 Task: Add the task  Create a new online platform for online meditation and mindfulness sessions to the section Lightning Leaders in the project BrightWorks and add a Due Date to the respective task as 2024/05/18
Action: Mouse moved to (471, 303)
Screenshot: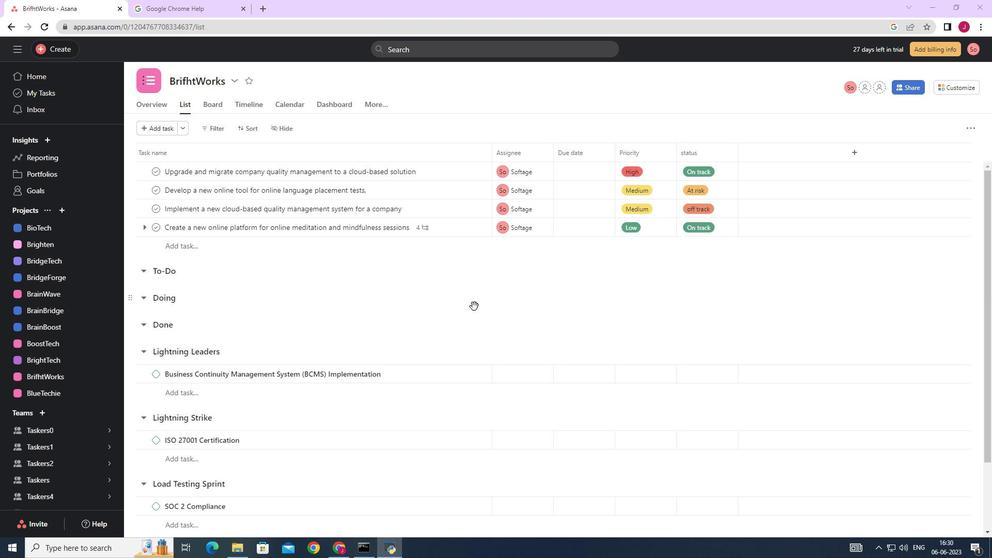 
Action: Mouse scrolled (471, 304) with delta (0, 0)
Screenshot: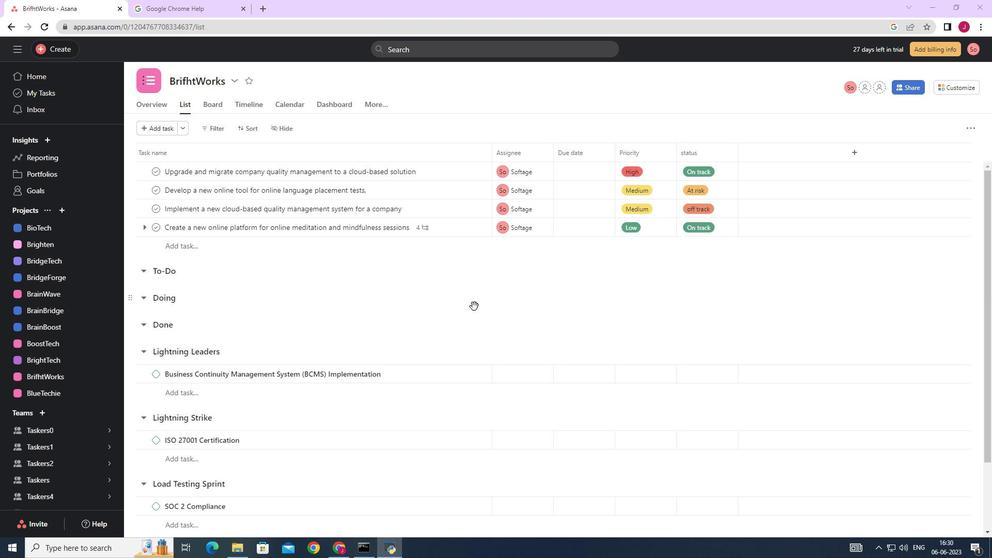 
Action: Mouse scrolled (471, 304) with delta (0, 0)
Screenshot: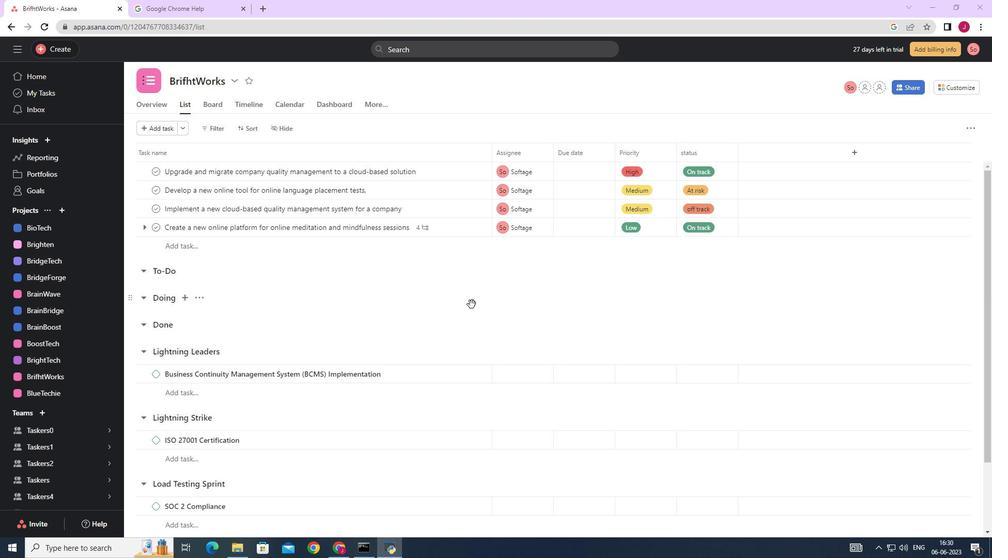 
Action: Mouse moved to (309, 334)
Screenshot: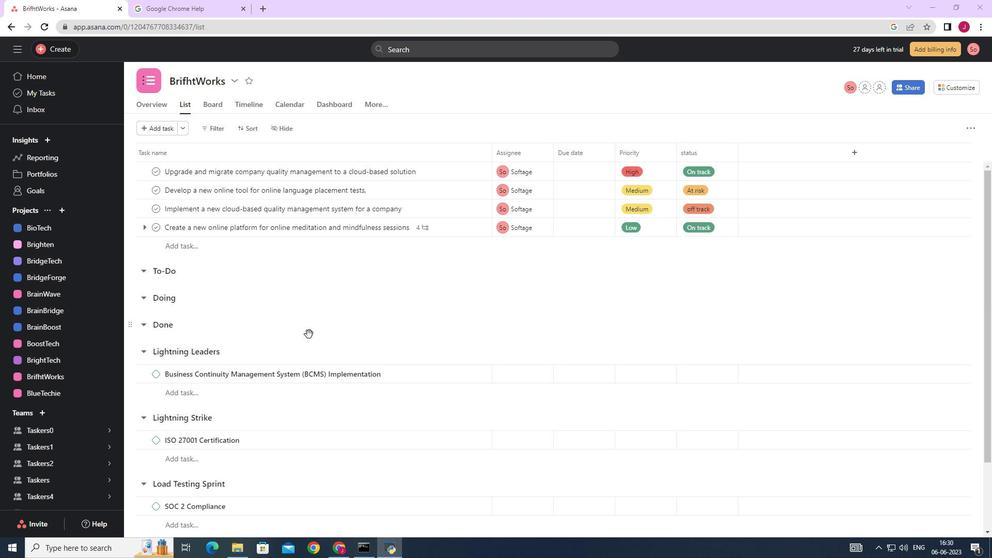 
Action: Mouse scrolled (309, 334) with delta (0, 0)
Screenshot: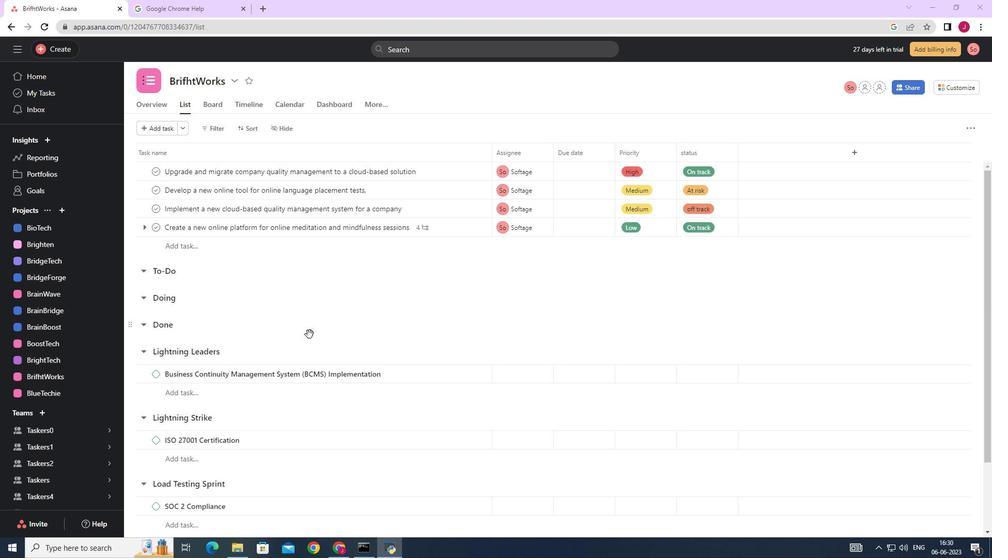 
Action: Mouse scrolled (309, 334) with delta (0, 0)
Screenshot: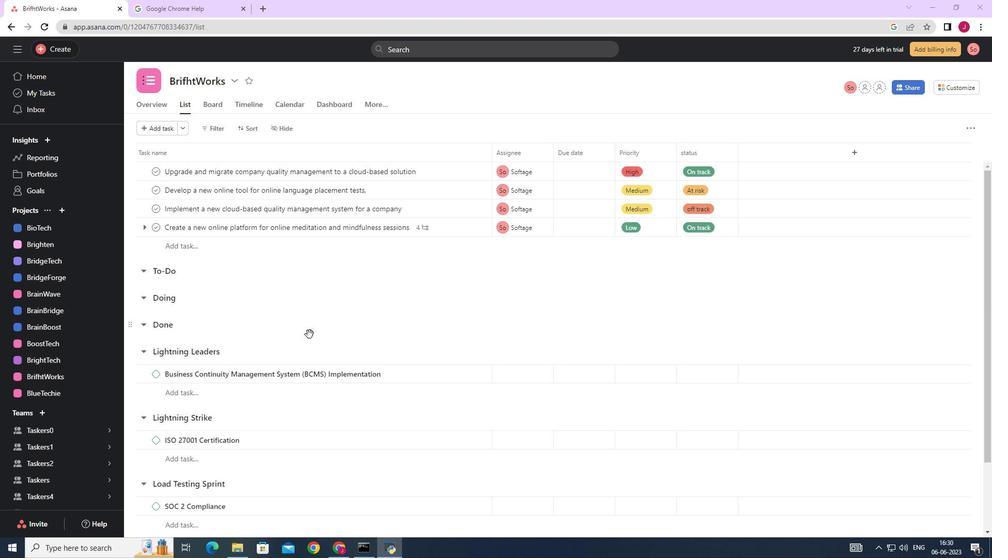 
Action: Mouse scrolled (309, 333) with delta (0, 0)
Screenshot: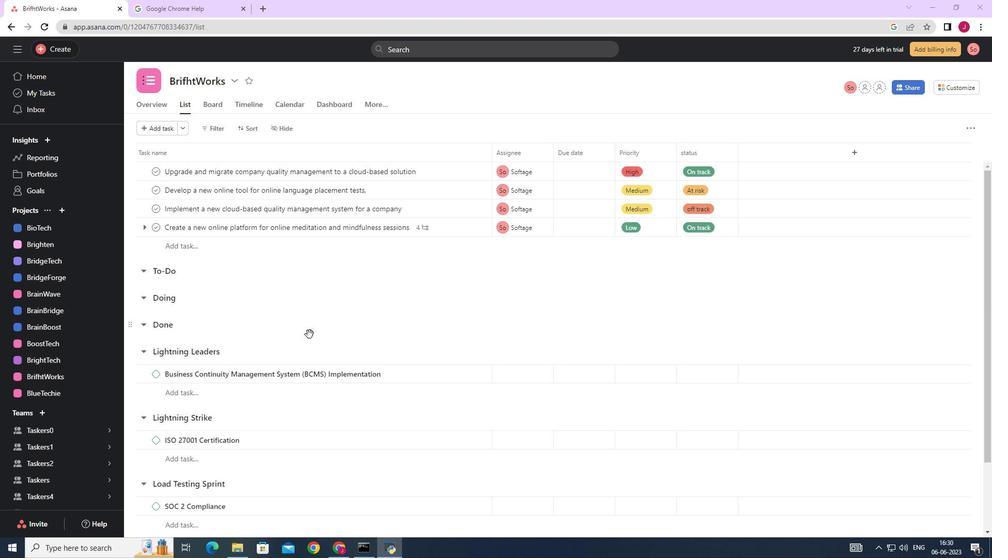 
Action: Mouse scrolled (309, 333) with delta (0, 0)
Screenshot: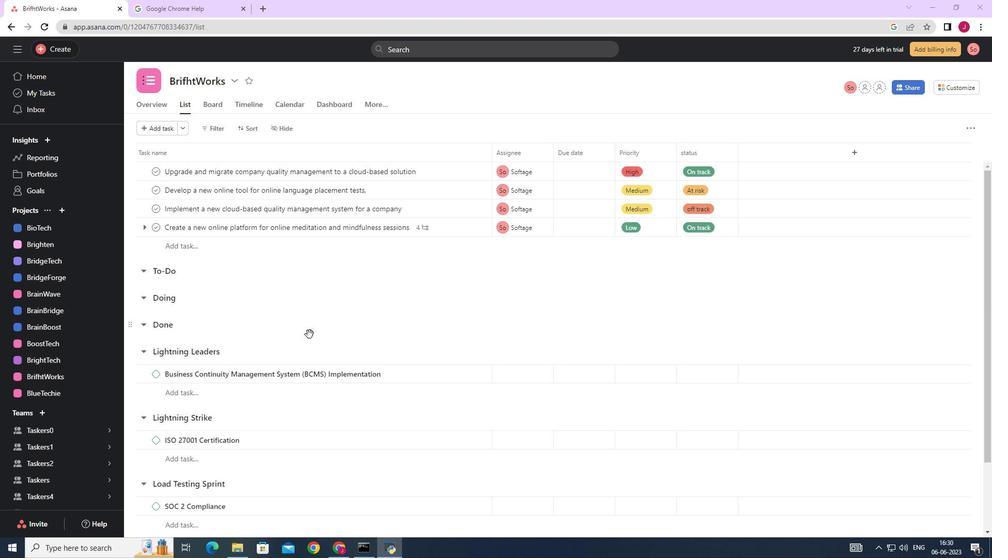 
Action: Mouse scrolled (309, 333) with delta (0, 0)
Screenshot: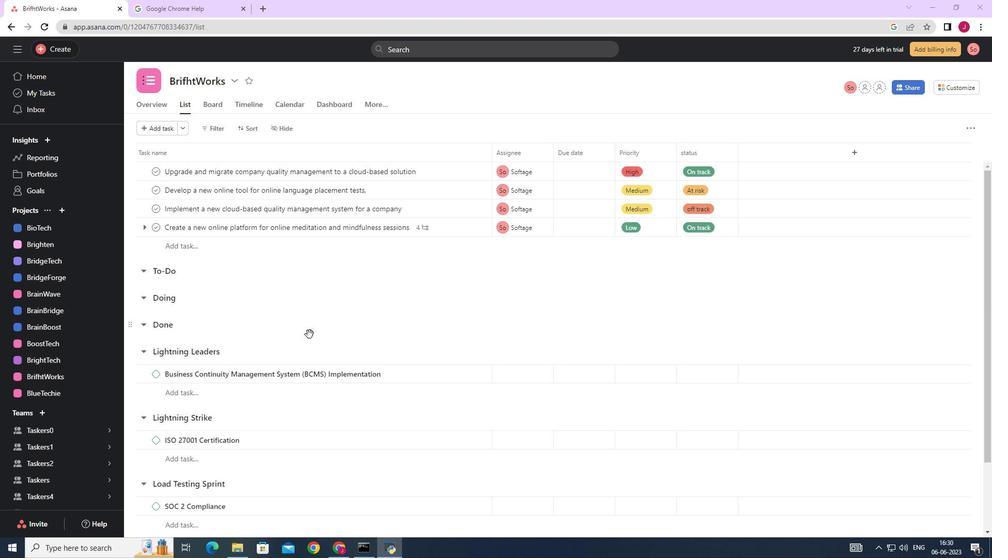 
Action: Mouse moved to (309, 334)
Screenshot: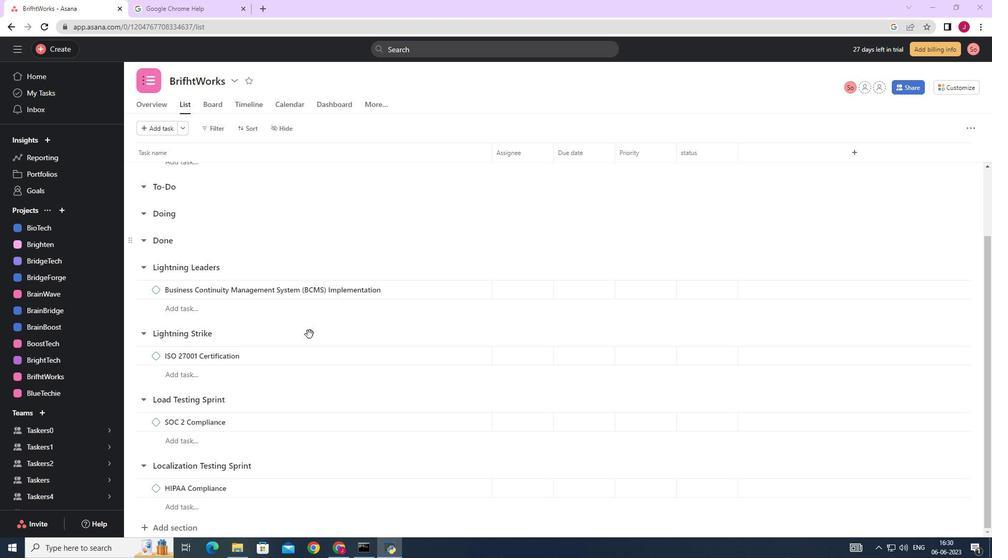 
Action: Mouse scrolled (309, 334) with delta (0, 0)
Screenshot: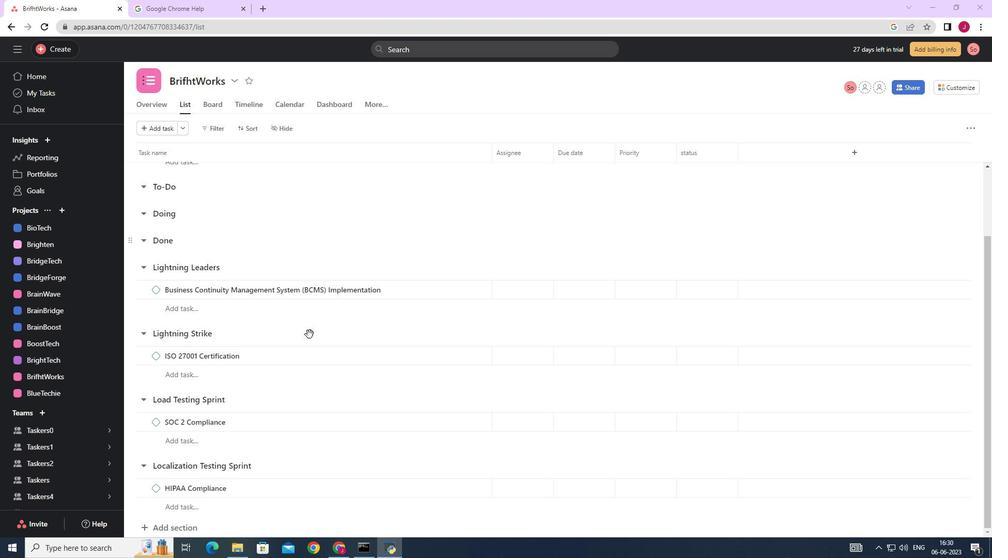 
Action: Mouse scrolled (309, 334) with delta (0, 0)
Screenshot: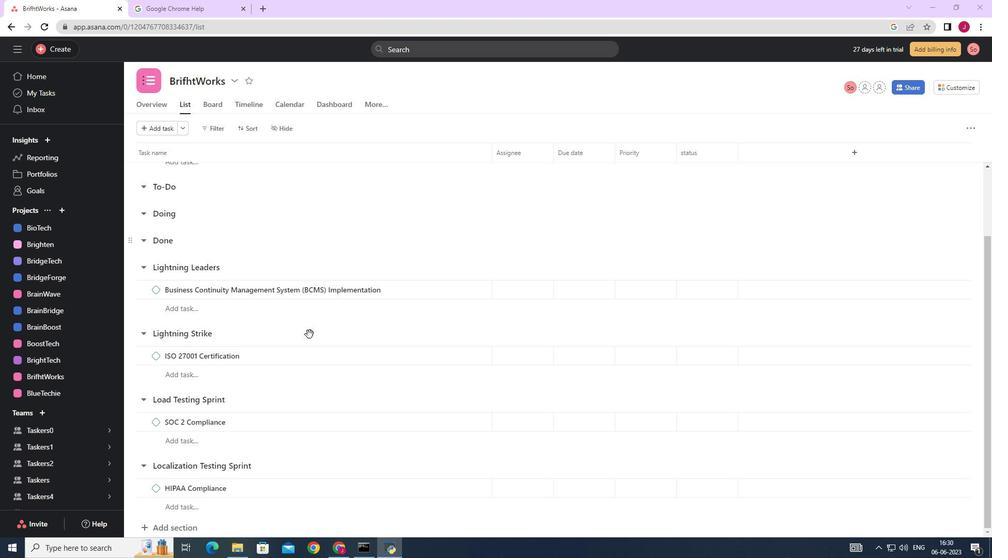 
Action: Mouse scrolled (309, 334) with delta (0, 0)
Screenshot: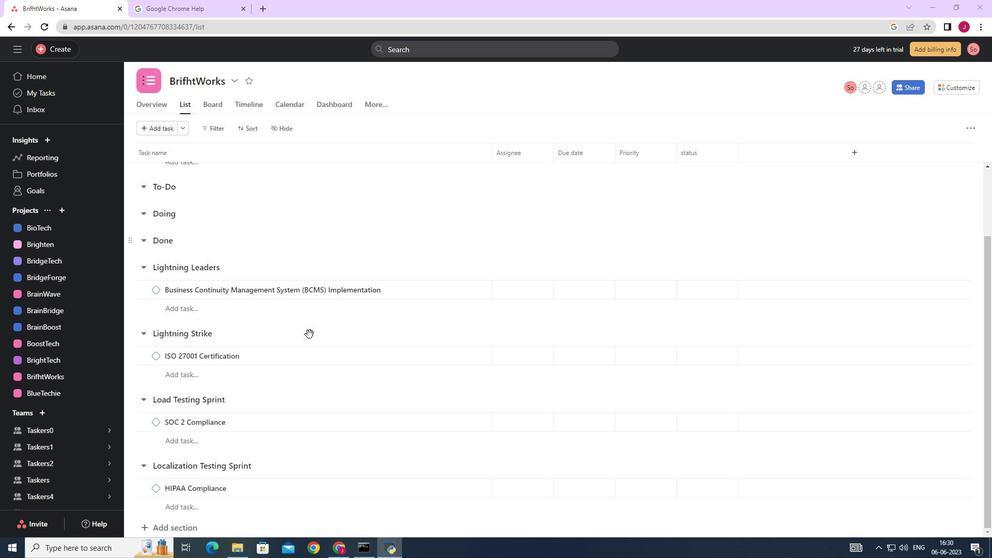
Action: Mouse scrolled (309, 334) with delta (0, 0)
Screenshot: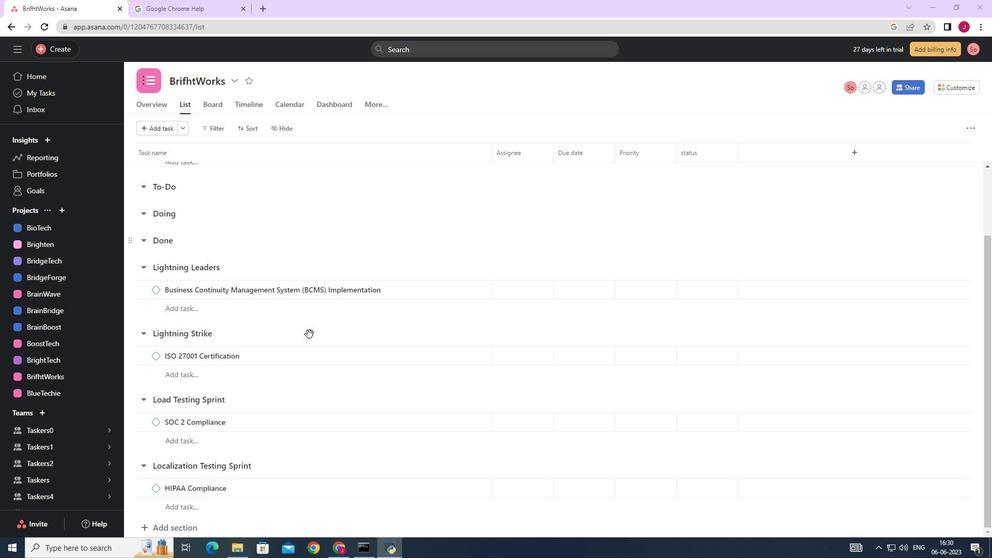 
Action: Mouse moved to (460, 225)
Screenshot: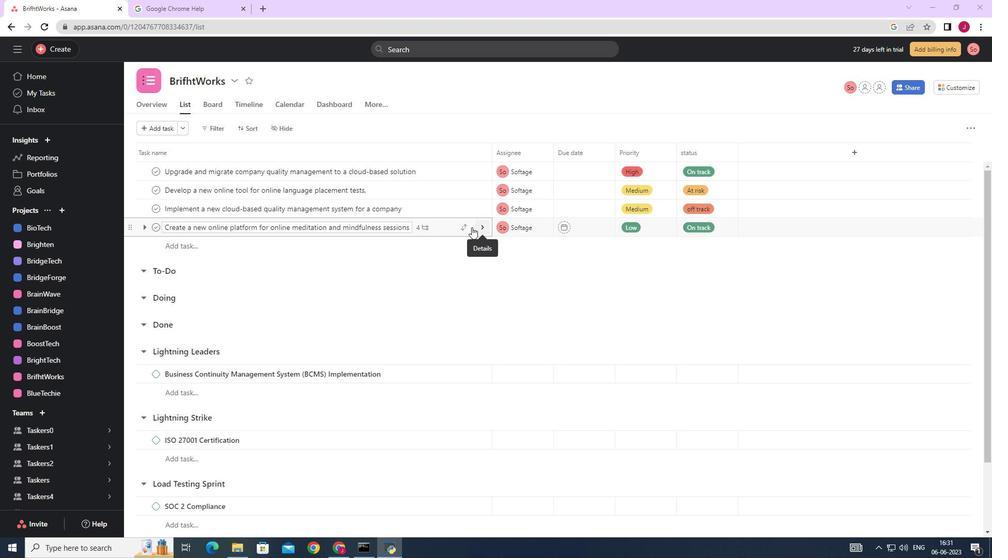 
Action: Mouse pressed left at (460, 225)
Screenshot: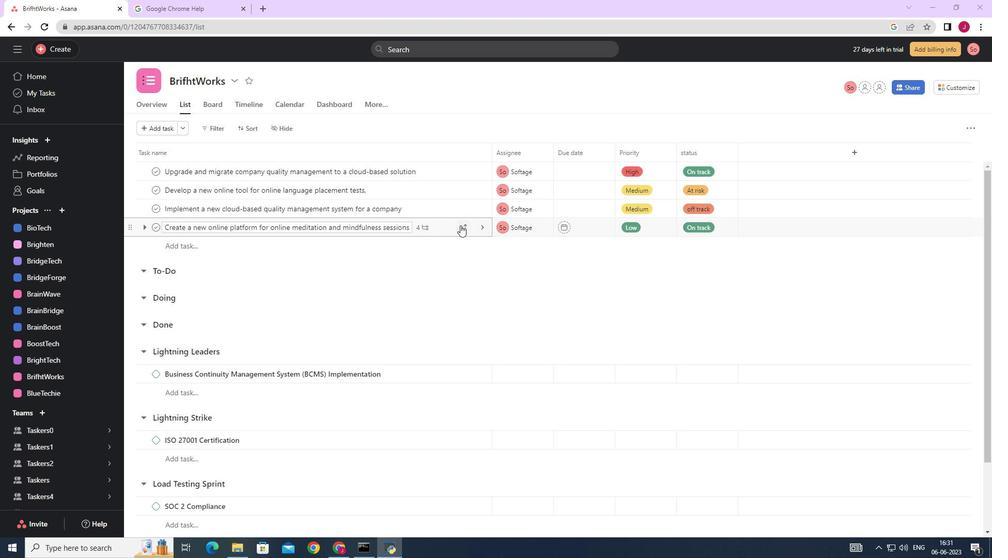 
Action: Mouse moved to (412, 340)
Screenshot: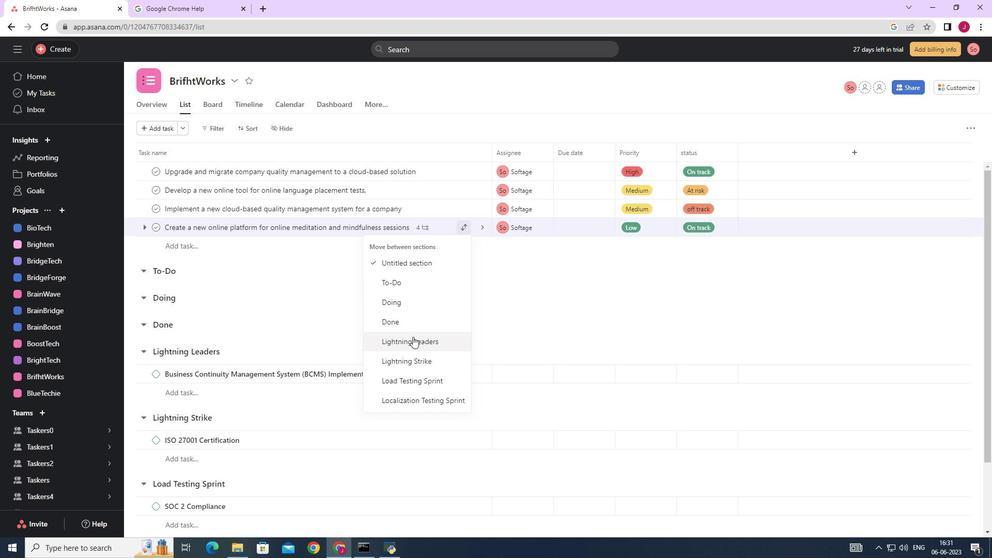 
Action: Mouse pressed left at (412, 340)
Screenshot: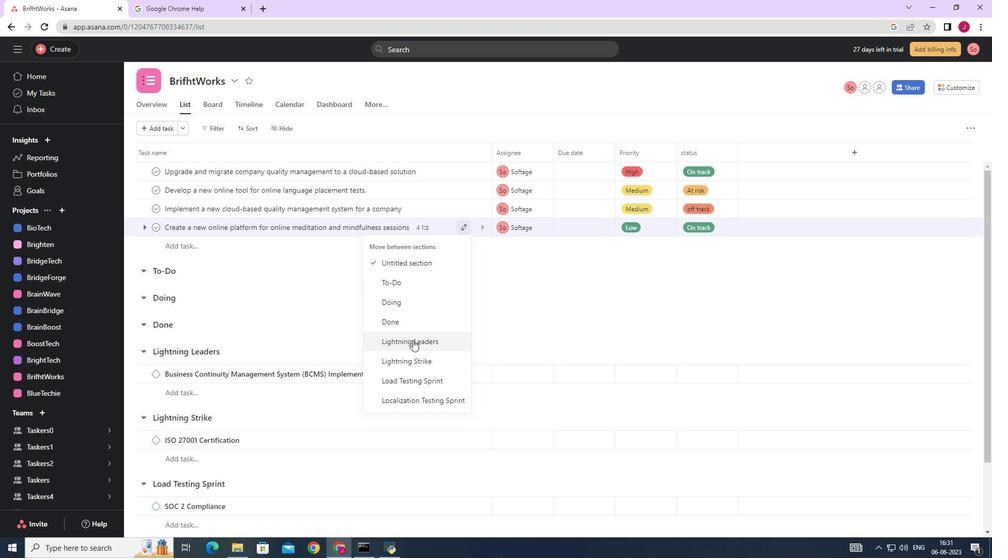 
Action: Mouse moved to (596, 355)
Screenshot: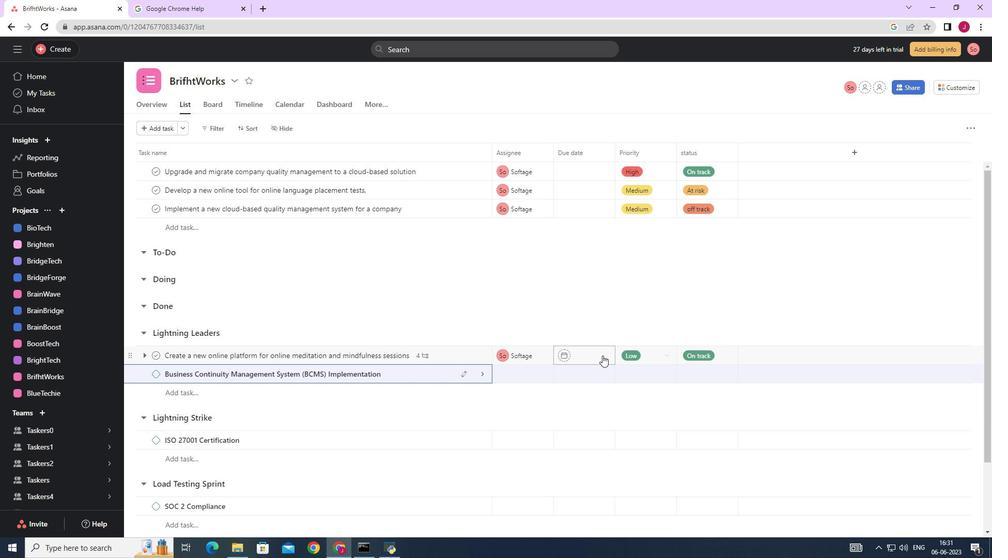 
Action: Mouse pressed left at (596, 355)
Screenshot: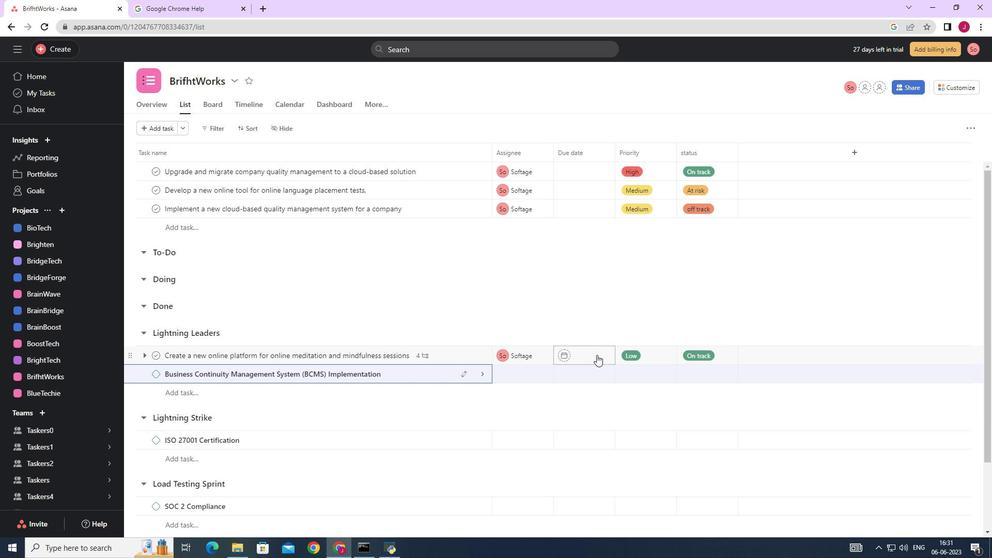 
Action: Mouse moved to (691, 189)
Screenshot: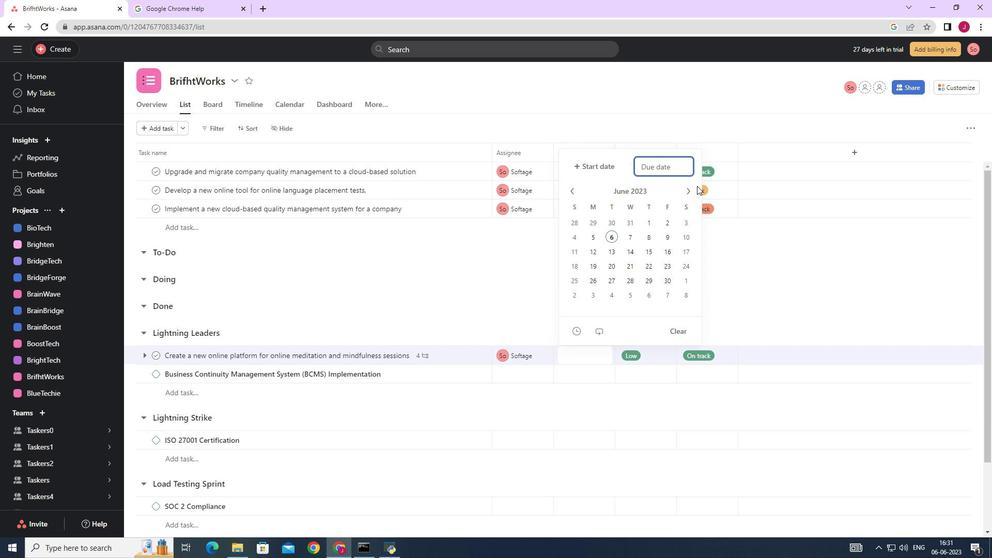 
Action: Mouse pressed left at (691, 189)
Screenshot: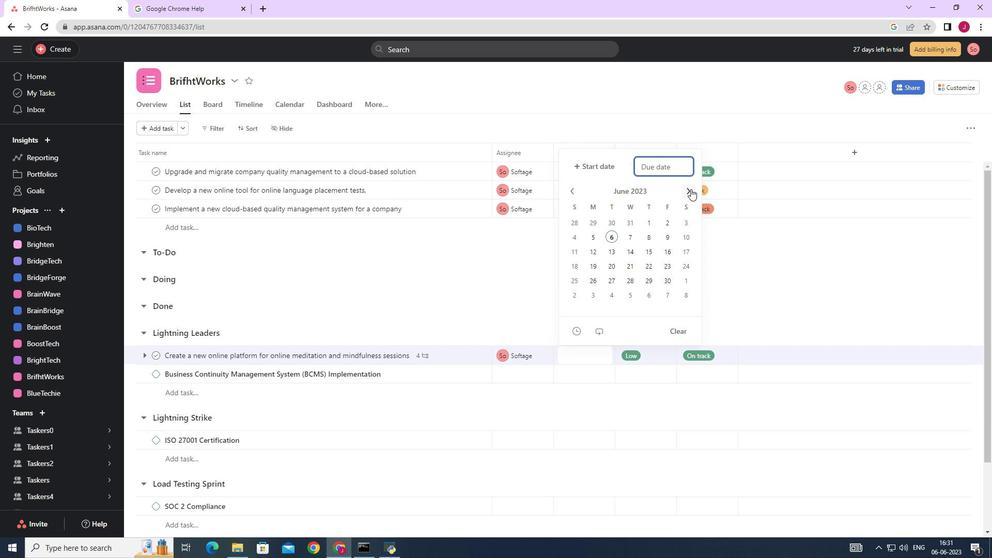 
Action: Mouse pressed left at (691, 189)
Screenshot: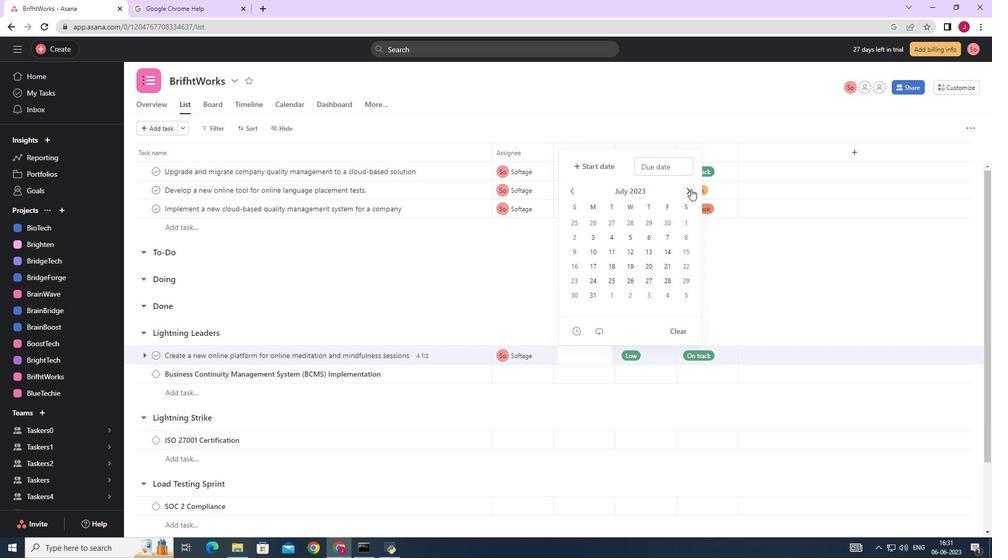 
Action: Mouse pressed left at (691, 189)
Screenshot: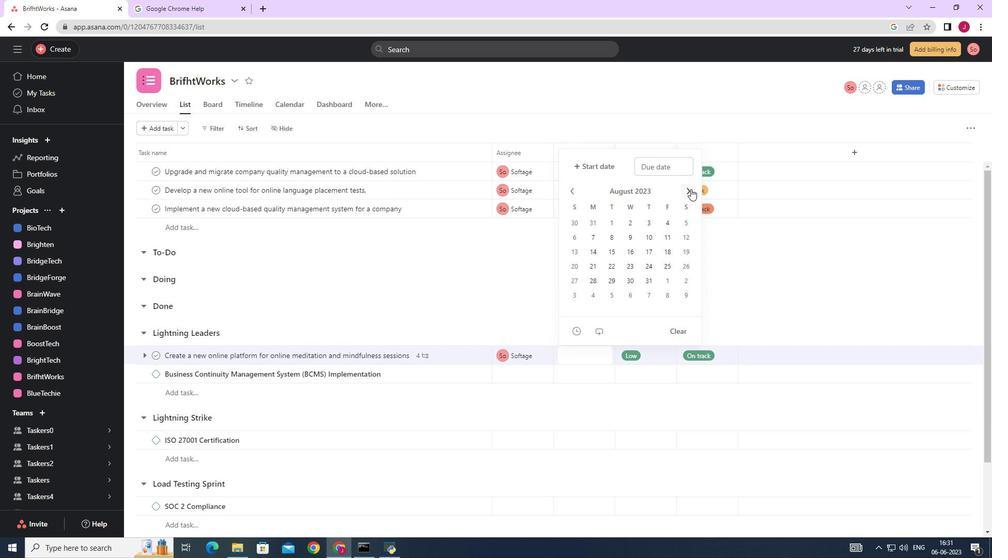 
Action: Mouse pressed left at (691, 189)
Screenshot: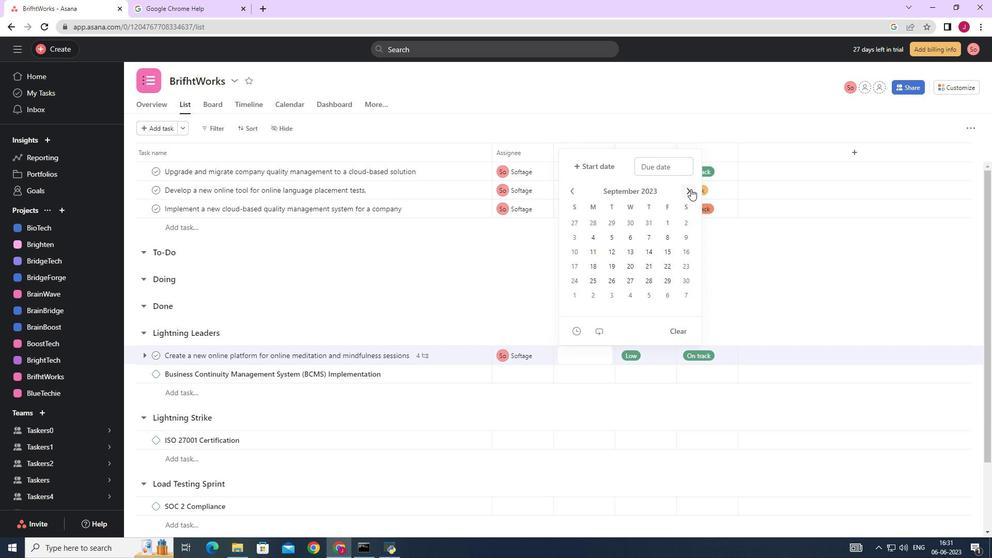 
Action: Mouse pressed left at (691, 189)
Screenshot: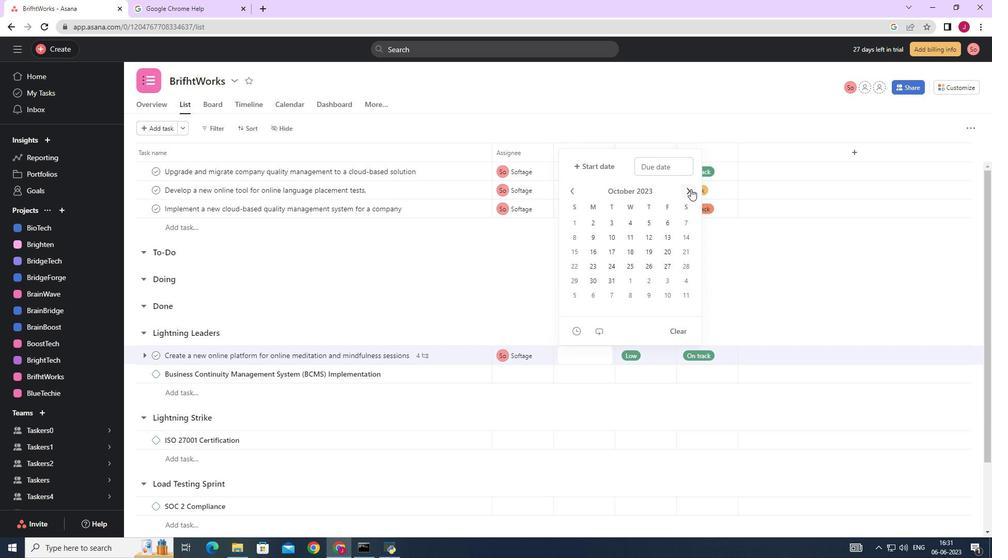 
Action: Mouse pressed left at (691, 189)
Screenshot: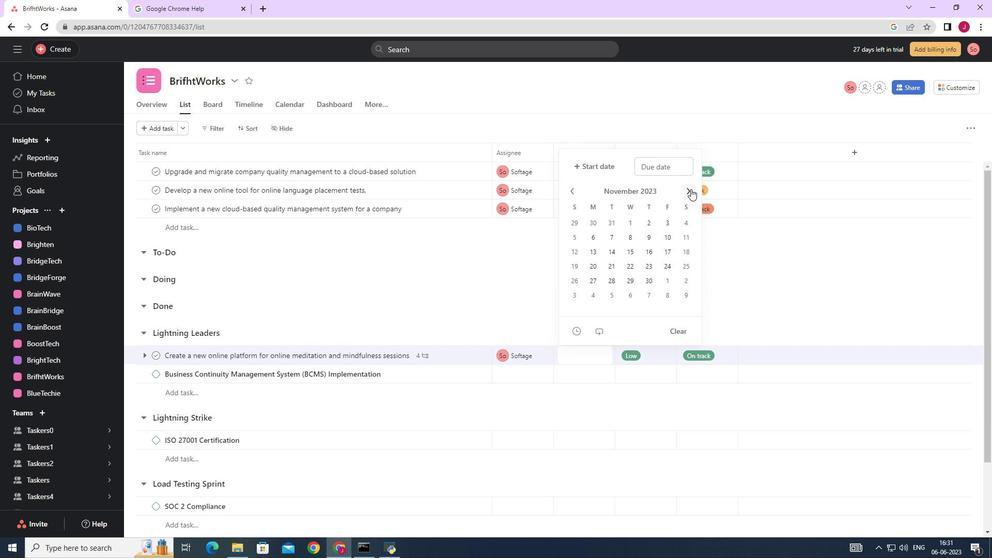 
Action: Mouse pressed left at (691, 189)
Screenshot: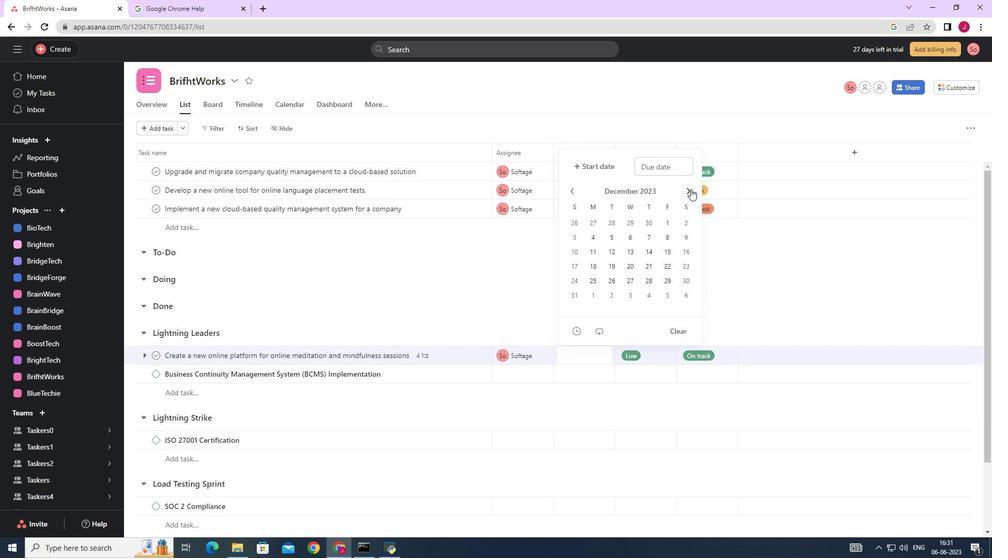 
Action: Mouse pressed left at (691, 189)
Screenshot: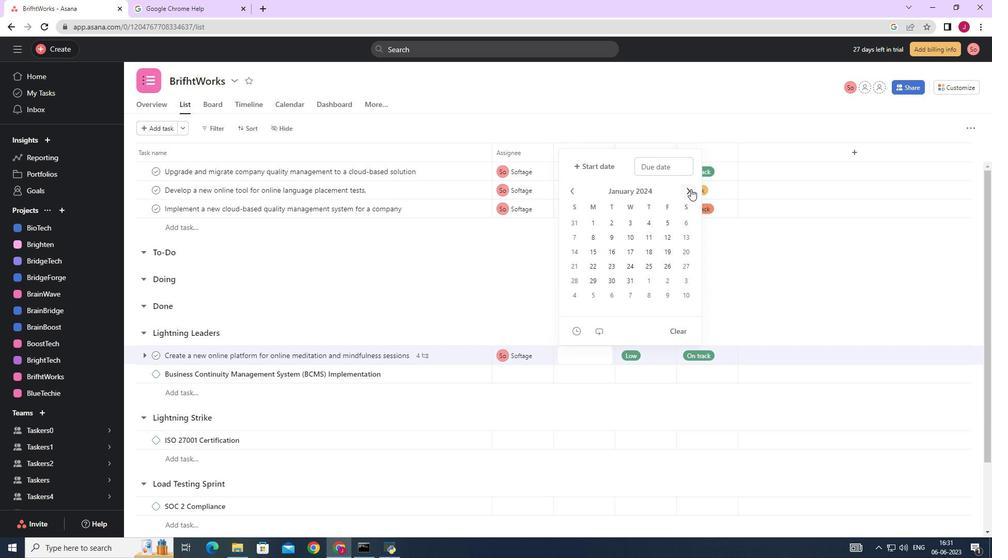 
Action: Mouse moved to (690, 190)
Screenshot: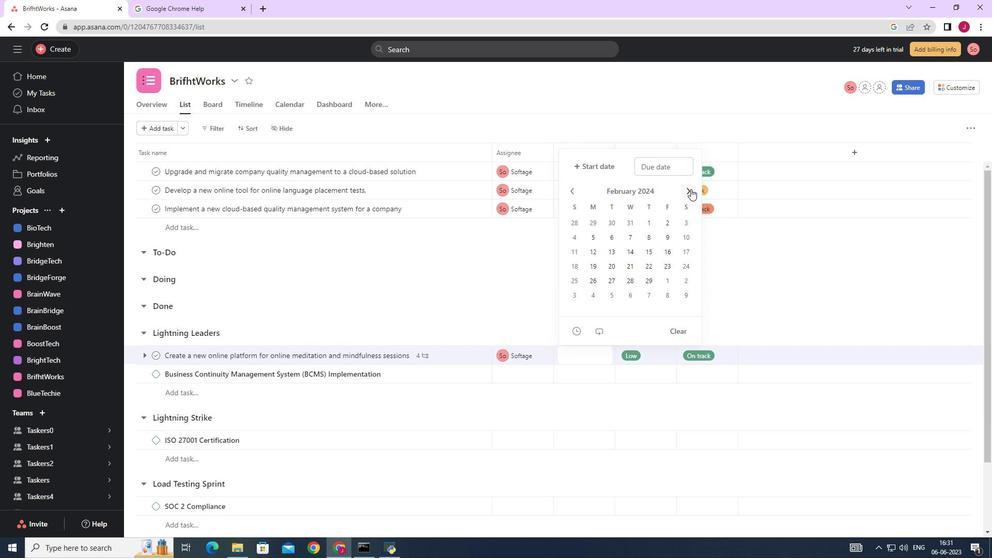 
Action: Mouse pressed left at (690, 190)
Screenshot: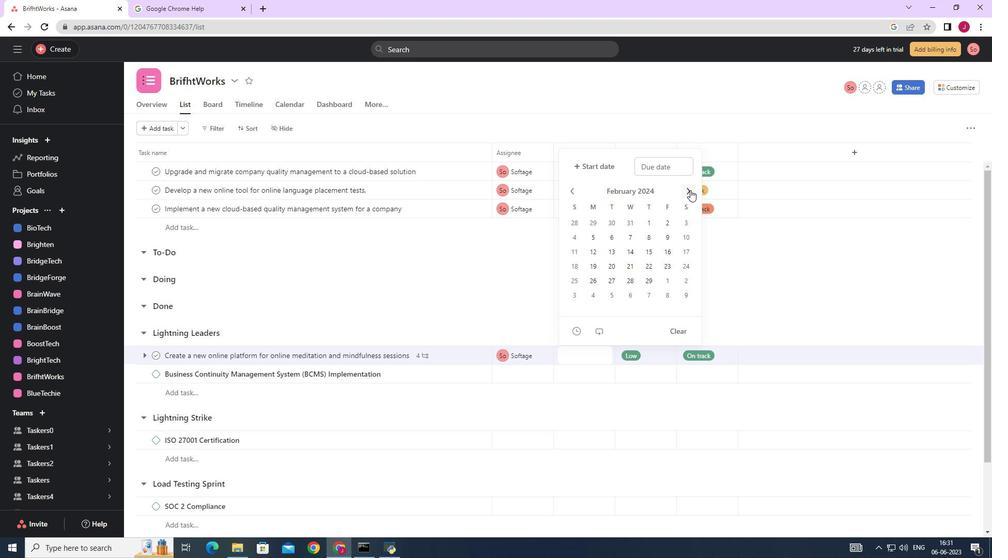 
Action: Mouse pressed left at (690, 190)
Screenshot: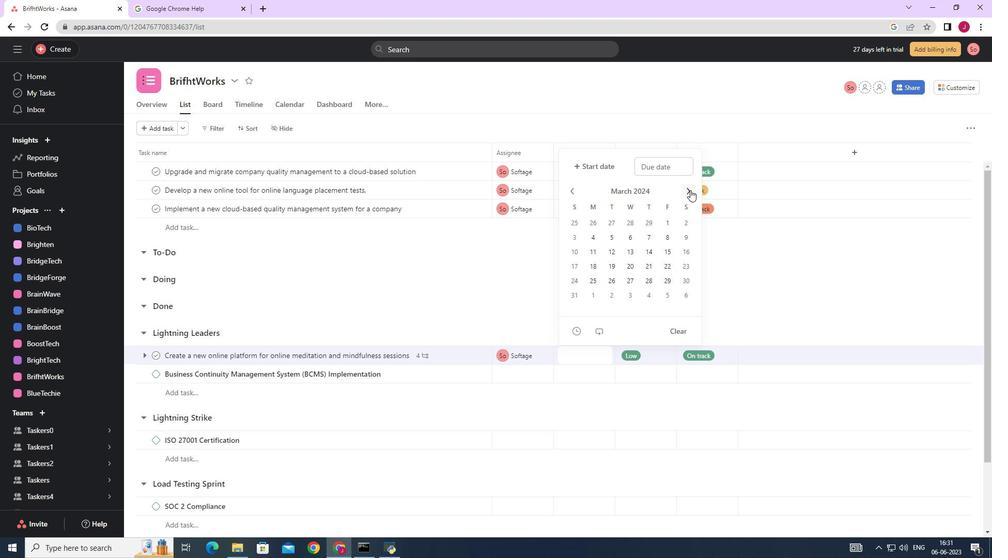 
Action: Mouse moved to (649, 252)
Screenshot: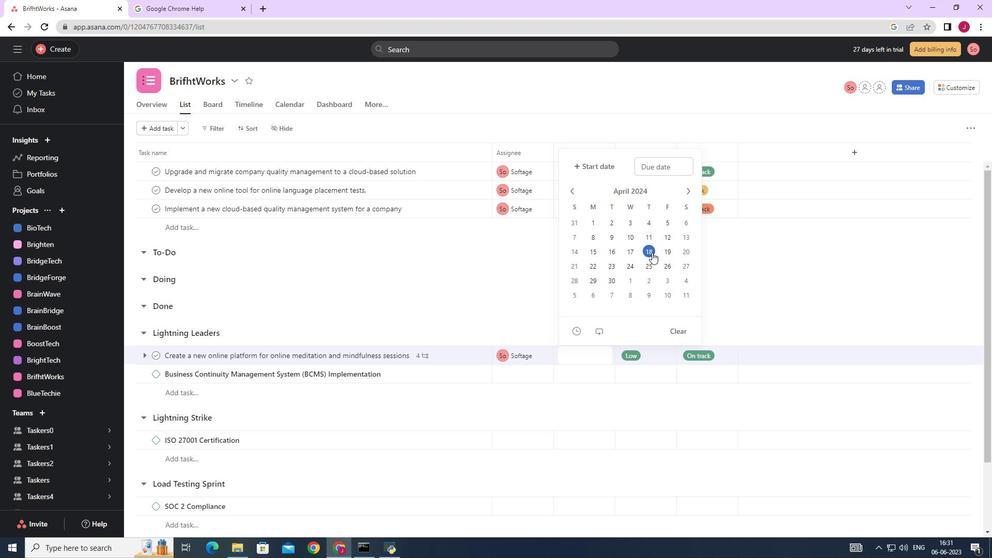 
Action: Mouse pressed left at (649, 252)
Screenshot: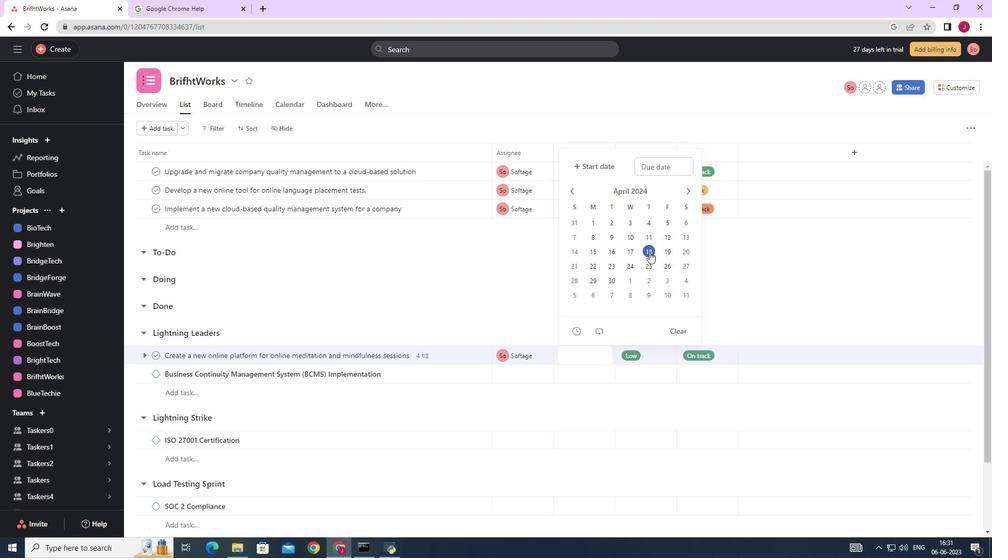 
Action: Mouse moved to (771, 279)
Screenshot: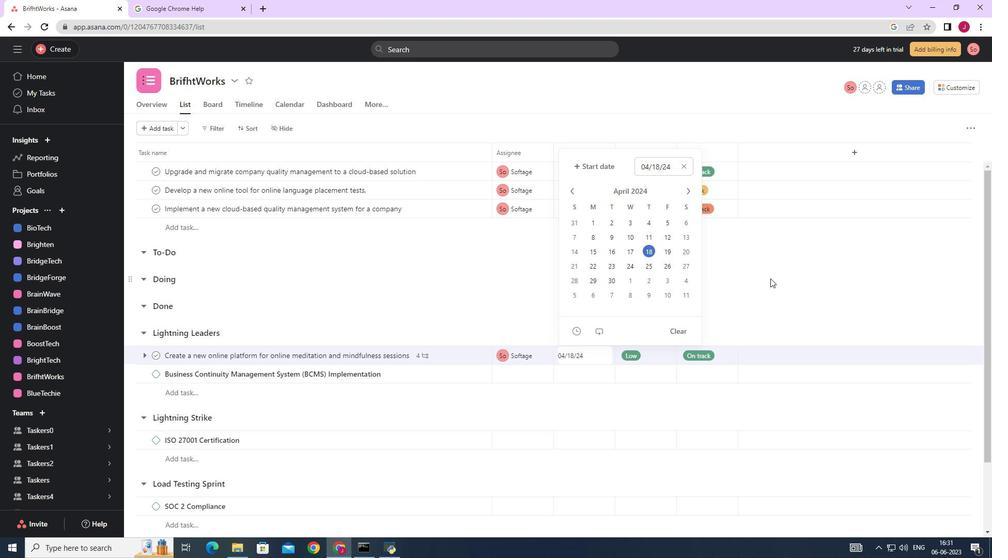 
Action: Mouse pressed left at (771, 279)
Screenshot: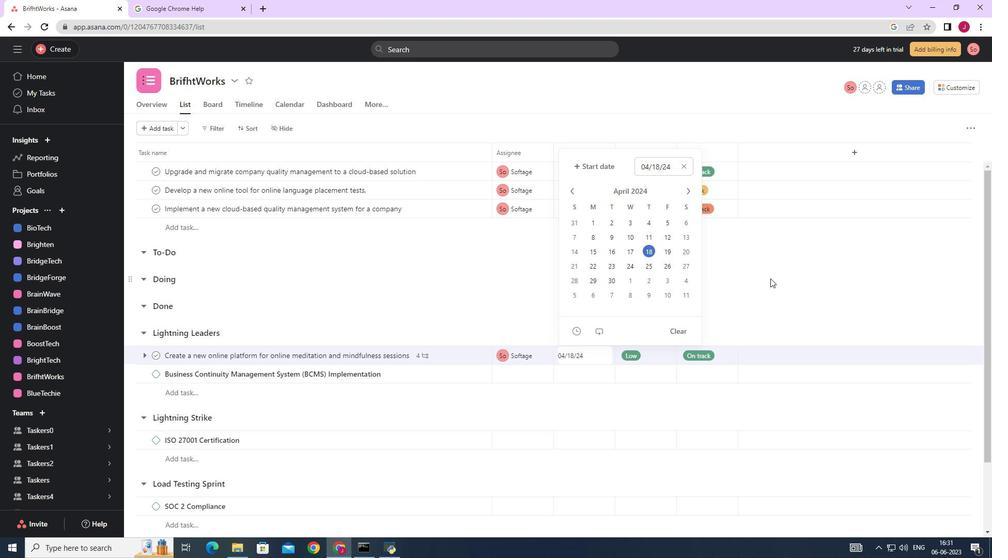 
Action: Mouse moved to (772, 279)
Screenshot: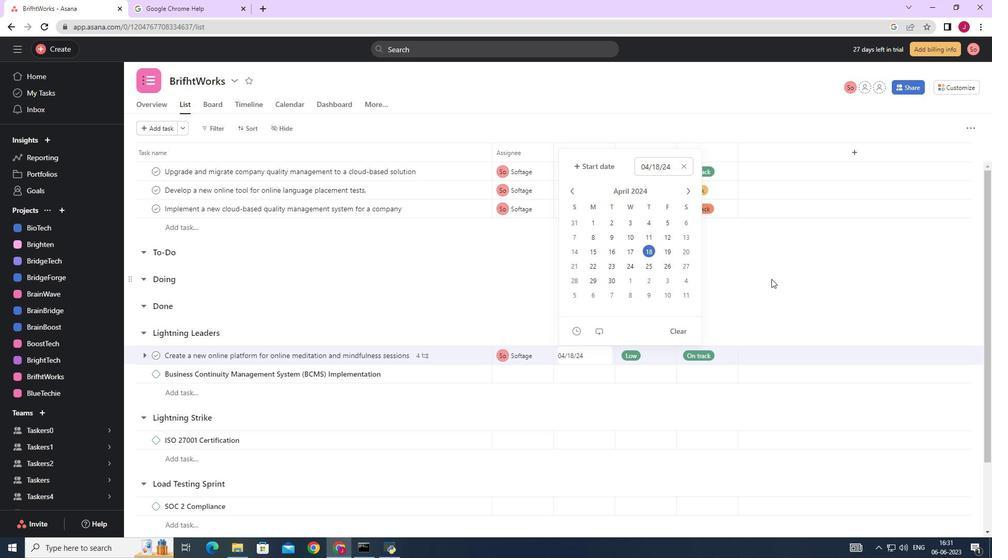 
